 Task: In the Contact  GreenEleanor@Guerrillamail.com, schedule and save the meeting with title: 'Product Demo and Service Presentation', Select date: '20 August, 2023', select start time: 10:00:AM. Add location on call (718) 987-6586 with meeting description: For further discussion on products, kindly join the meeting.. Logged in from softage.6@softage.net
Action: Mouse moved to (96, 77)
Screenshot: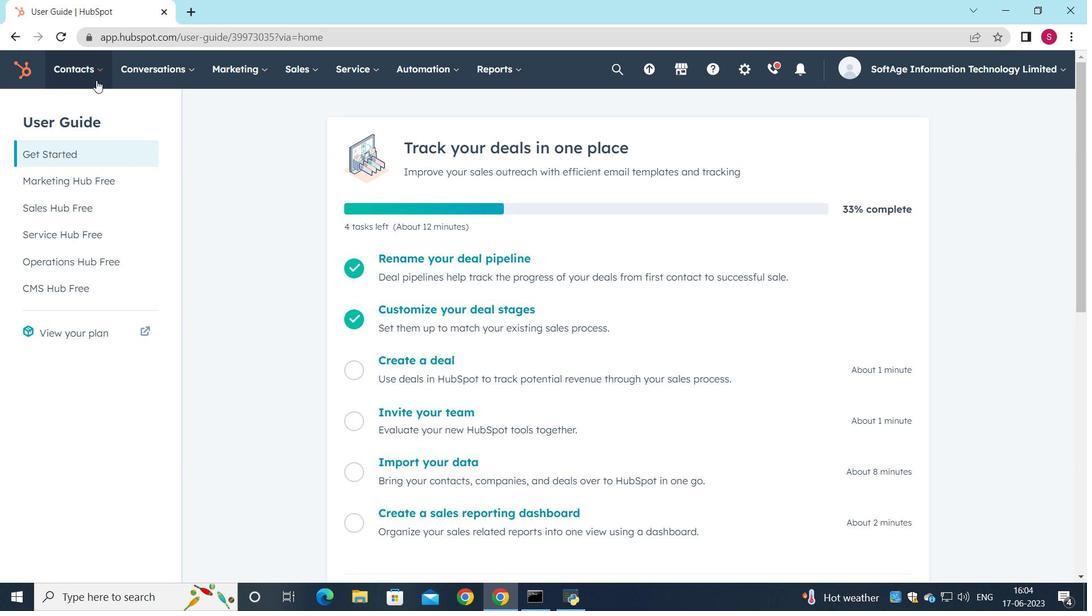 
Action: Mouse pressed left at (96, 77)
Screenshot: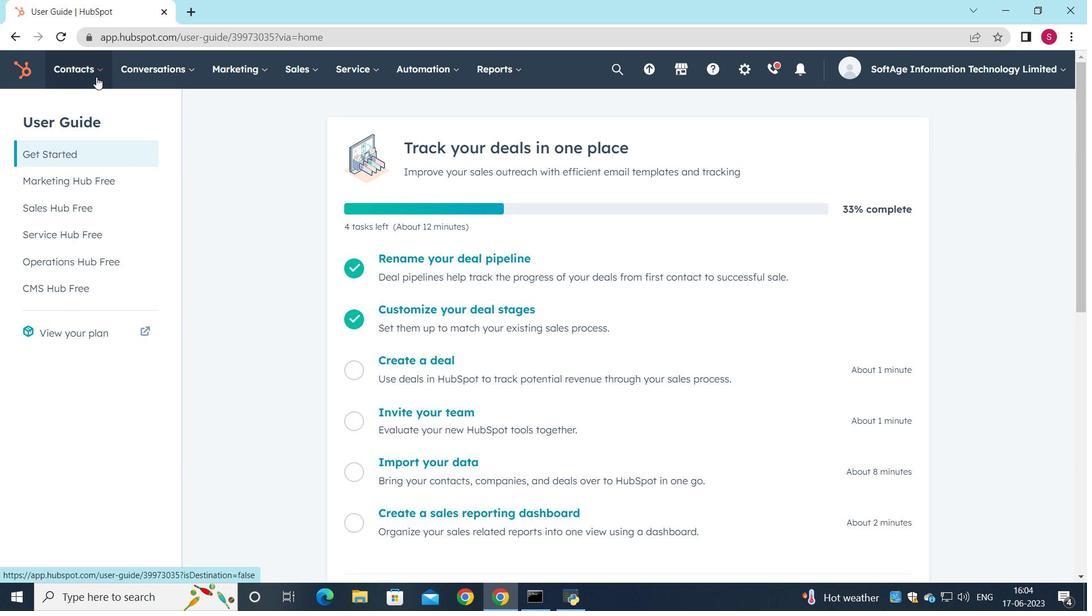 
Action: Mouse moved to (91, 108)
Screenshot: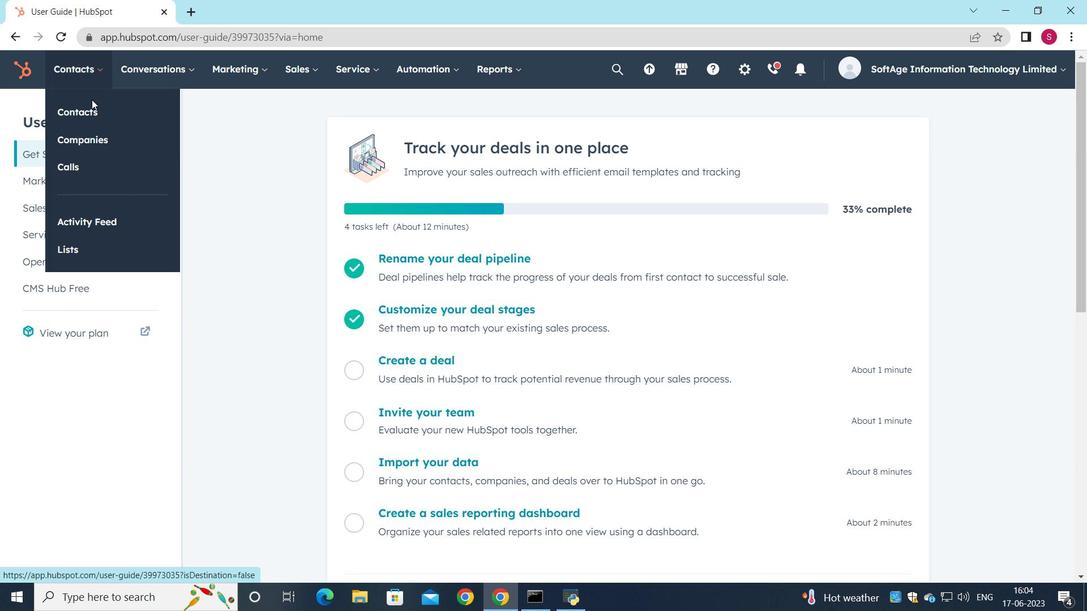 
Action: Mouse pressed left at (91, 108)
Screenshot: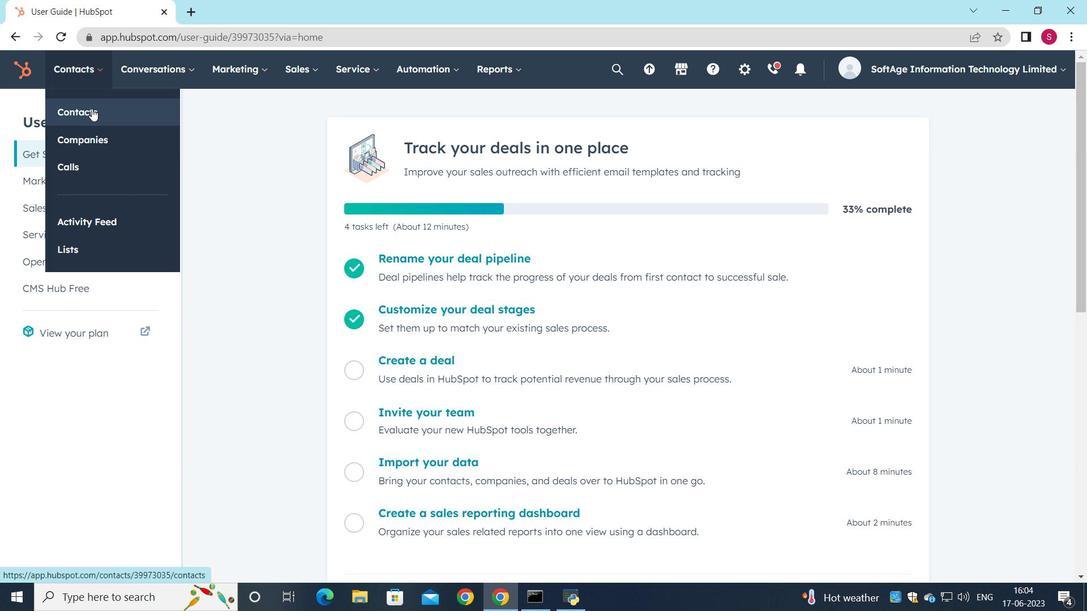 
Action: Mouse moved to (108, 230)
Screenshot: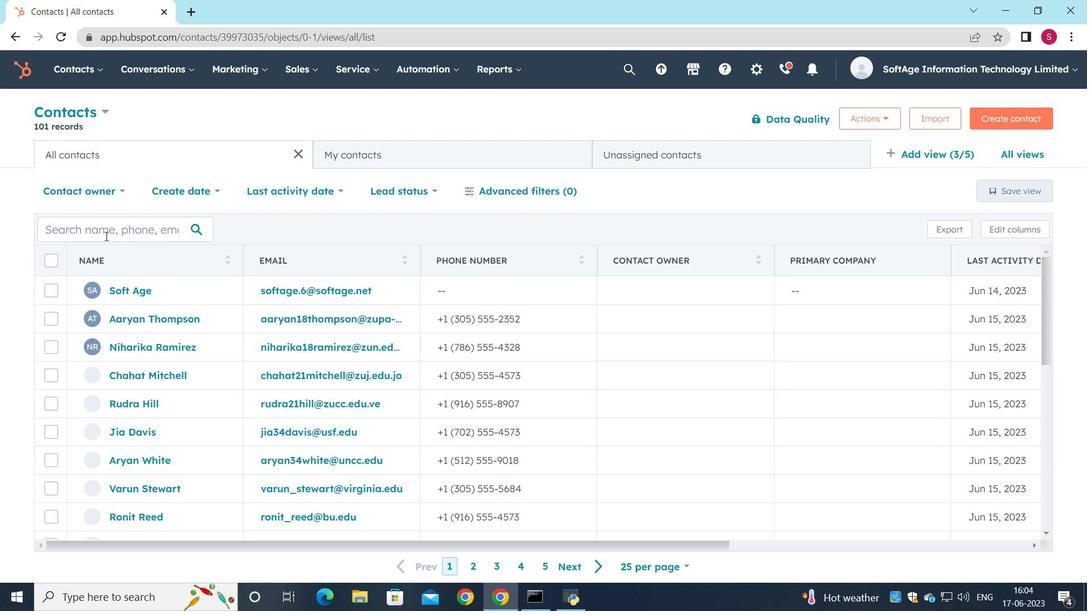 
Action: Mouse pressed left at (108, 230)
Screenshot: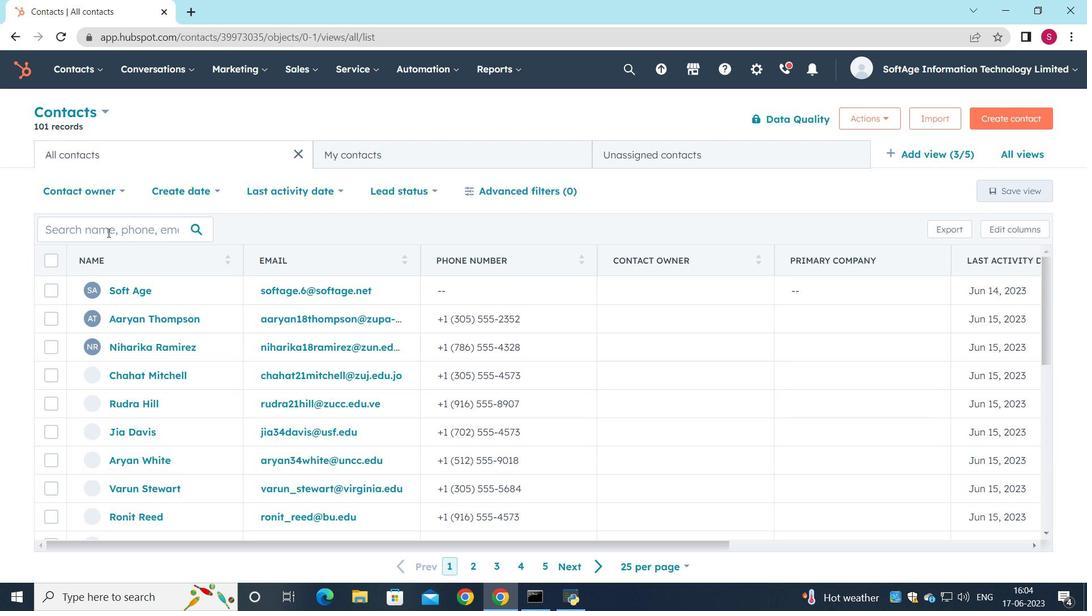 
Action: Key pressed <Key.shift><Key.shift>Green<Key.shift>Eleanor<Key.shift><Key.shift><Key.shift><Key.shift><Key.shift><Key.shift><Key.shift><Key.shift><Key.shift><Key.shift><Key.shift><Key.shift><Key.shift><Key.shift><Key.shift><Key.shift><Key.shift><Key.shift><Key.shift><Key.shift>@g<Key.backspace><Key.shift>Guerrillamail.com
Screenshot: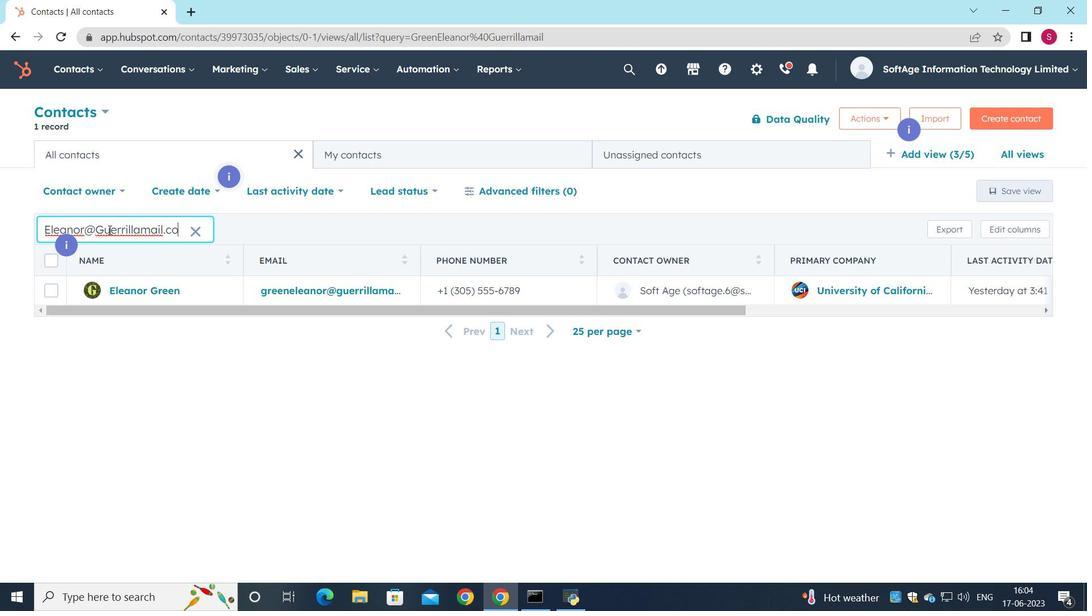 
Action: Mouse moved to (156, 285)
Screenshot: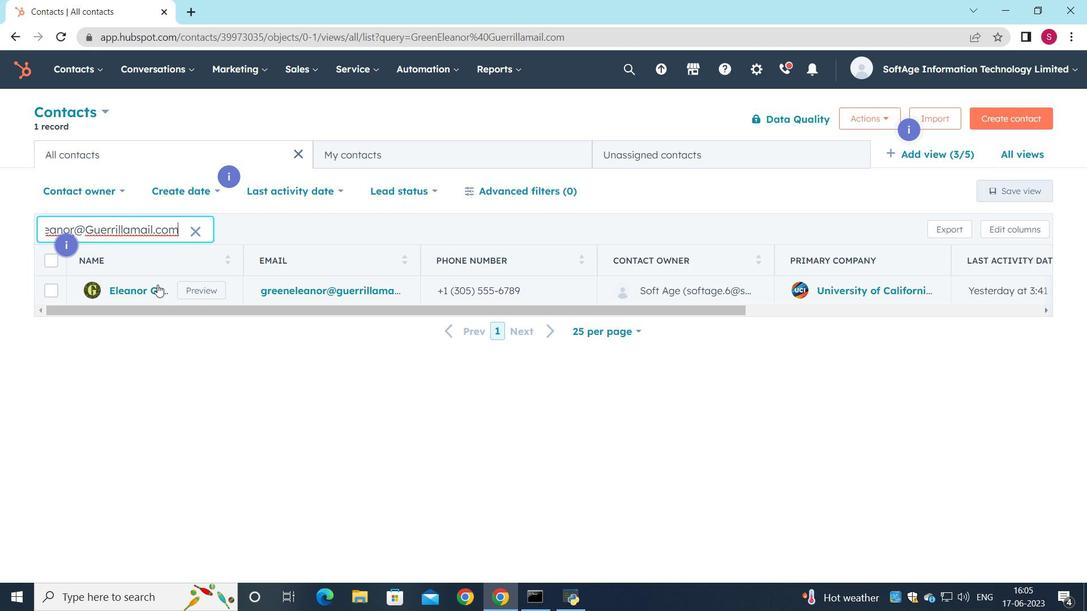
Action: Mouse pressed left at (156, 285)
Screenshot: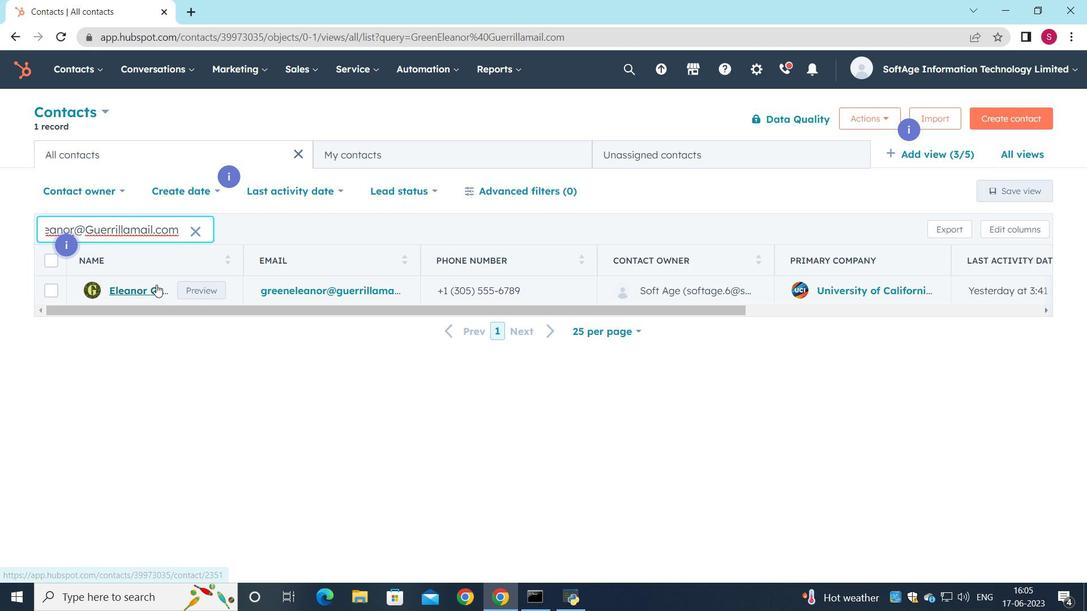 
Action: Mouse moved to (184, 245)
Screenshot: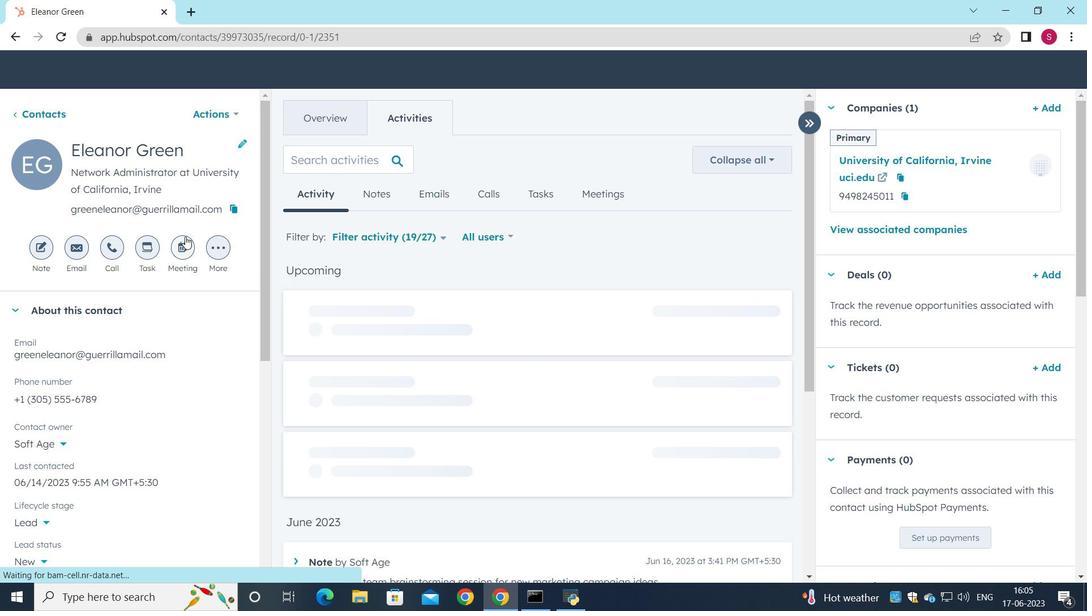 
Action: Mouse pressed left at (184, 245)
Screenshot: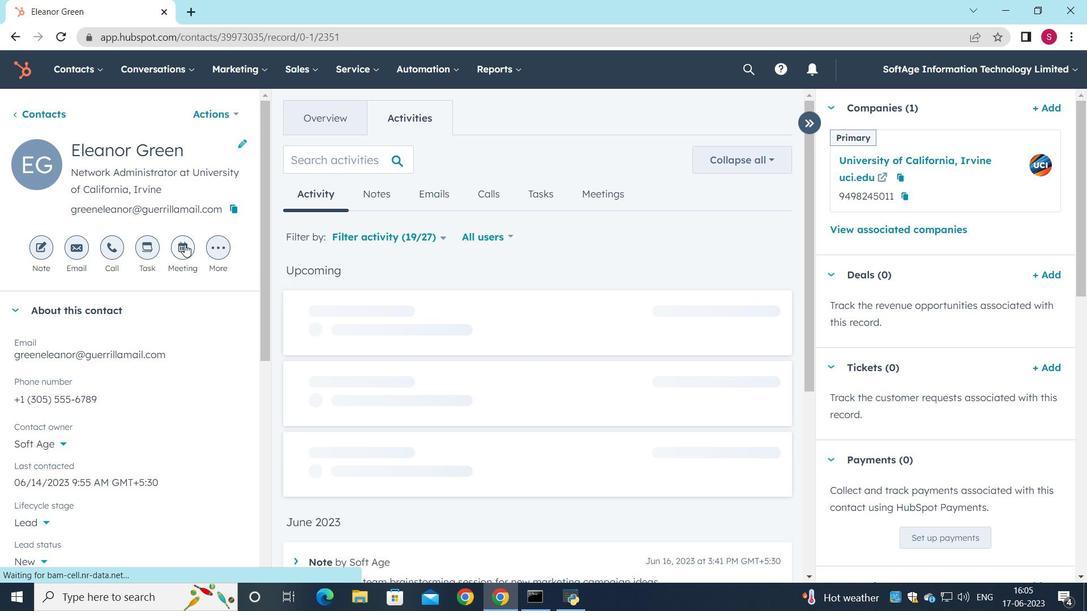
Action: Mouse moved to (189, 218)
Screenshot: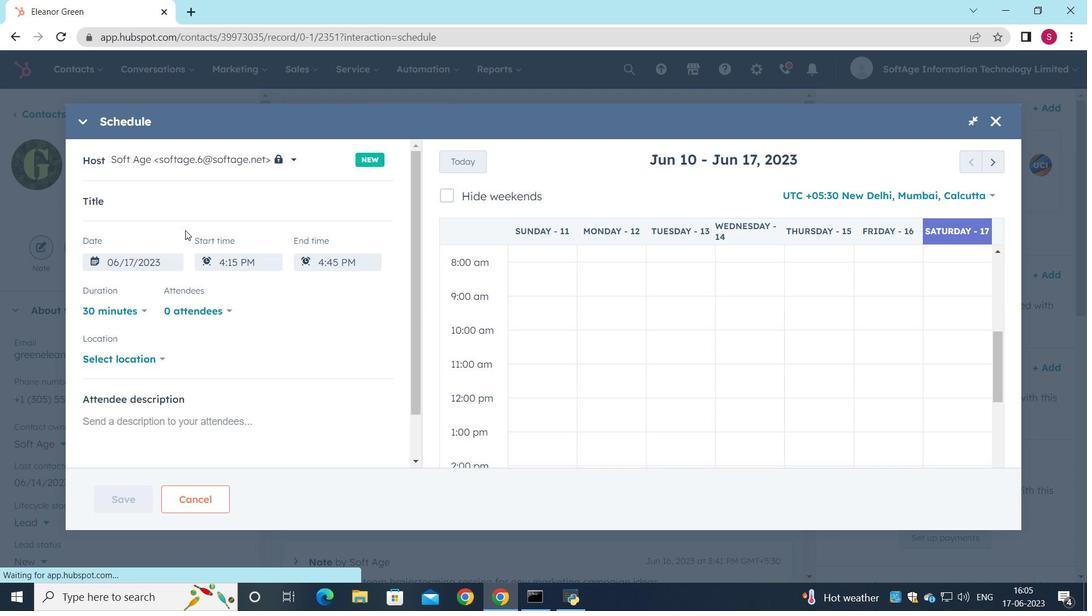 
Action: Key pressed <Key.shift>Product<Key.space><Key.shift>Demo<Key.space>and<Key.space><Key.shift>Service<Key.space><Key.shift>Presentation
Screenshot: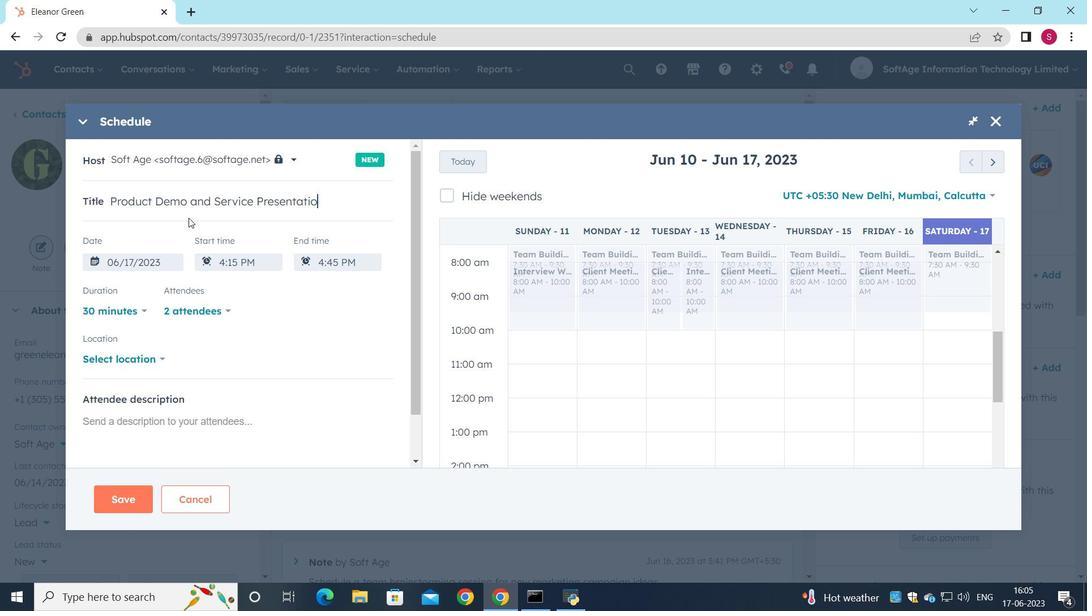 
Action: Mouse moved to (1000, 163)
Screenshot: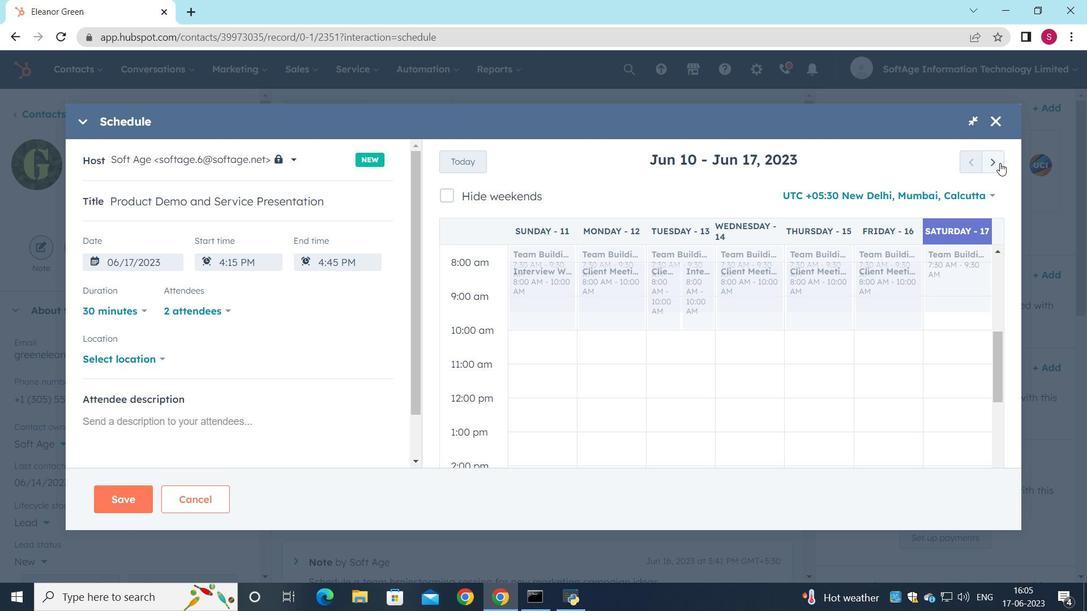 
Action: Mouse pressed left at (1000, 163)
Screenshot: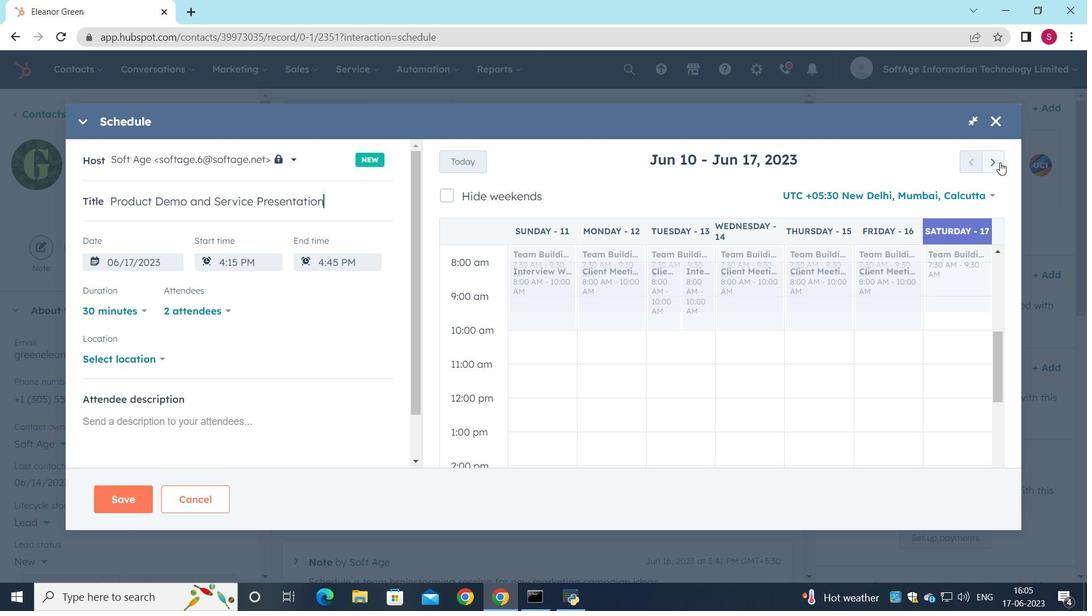 
Action: Mouse pressed left at (1000, 163)
Screenshot: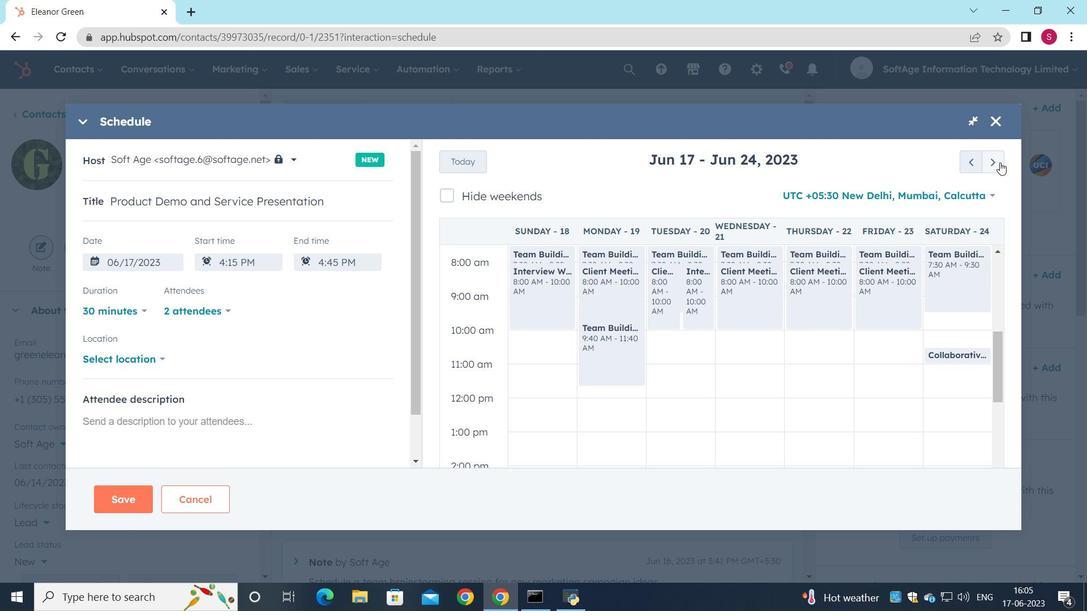 
Action: Mouse pressed left at (1000, 163)
Screenshot: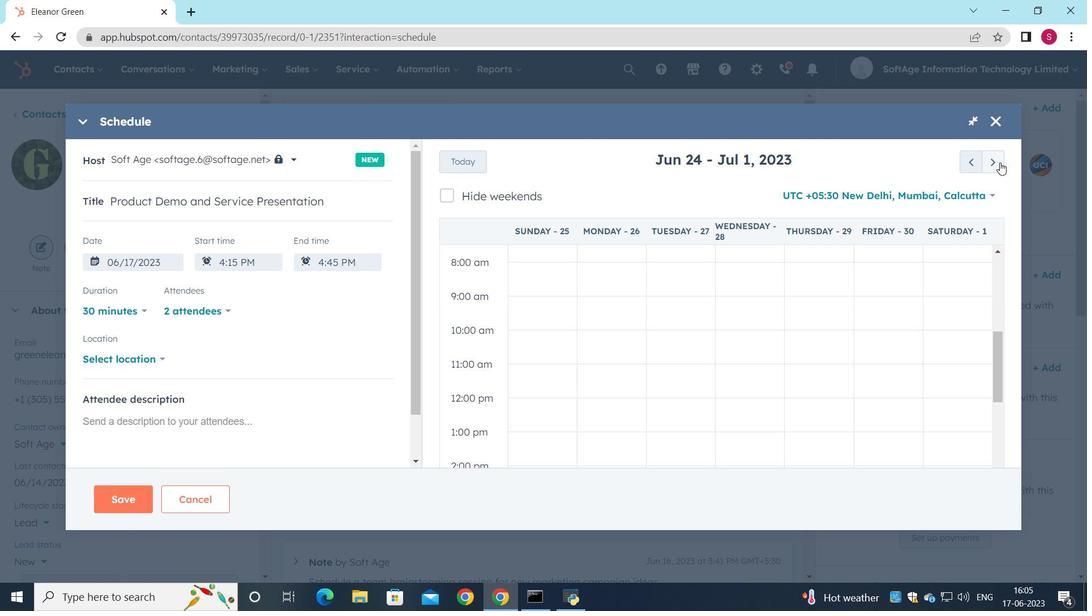 
Action: Mouse pressed left at (1000, 163)
Screenshot: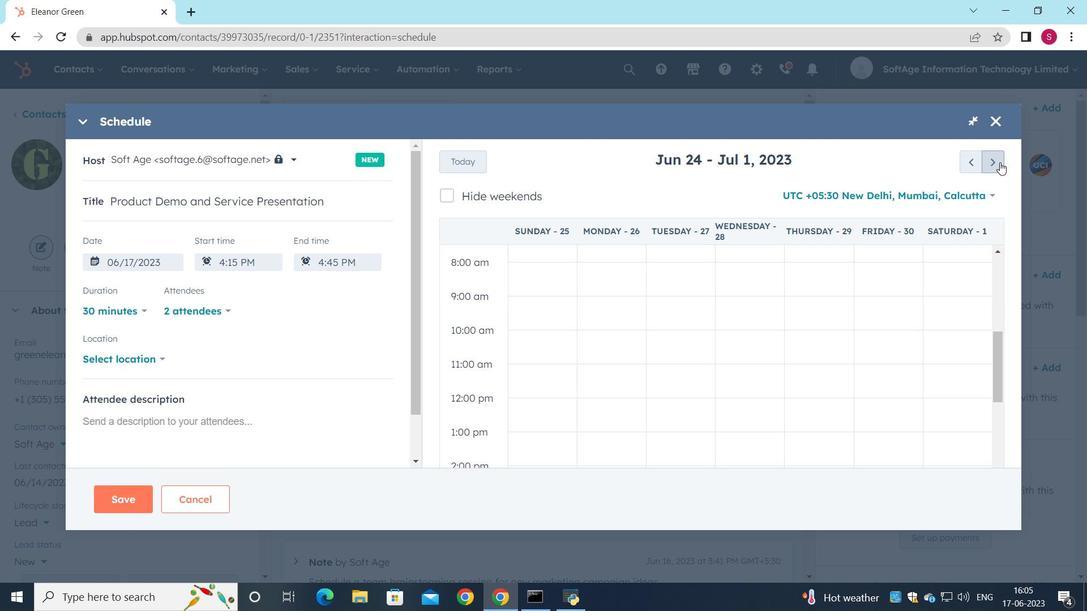
Action: Mouse pressed left at (1000, 163)
Screenshot: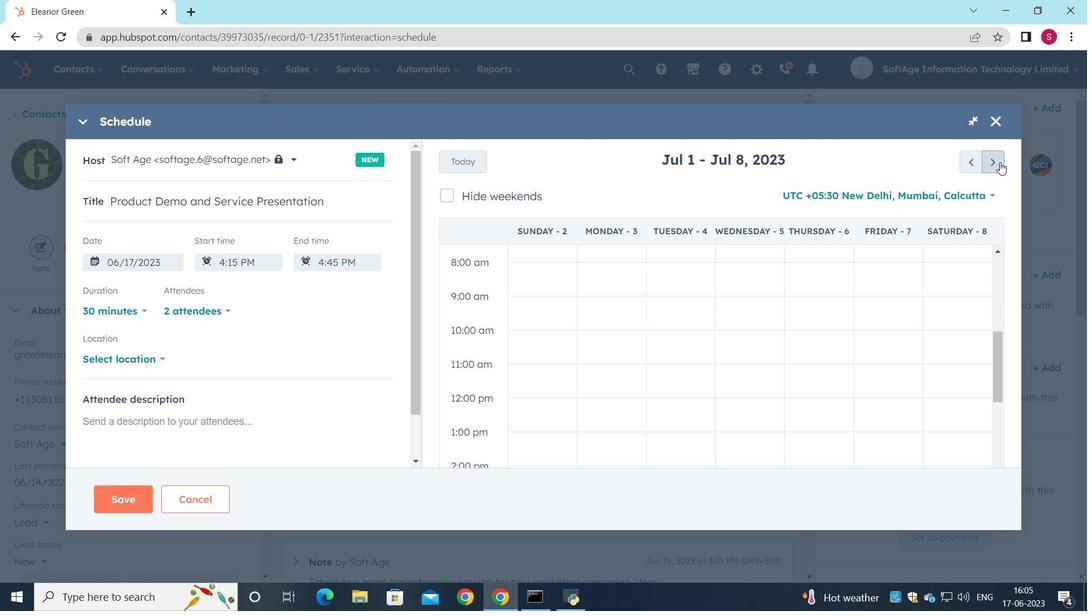 
Action: Mouse pressed left at (1000, 163)
Screenshot: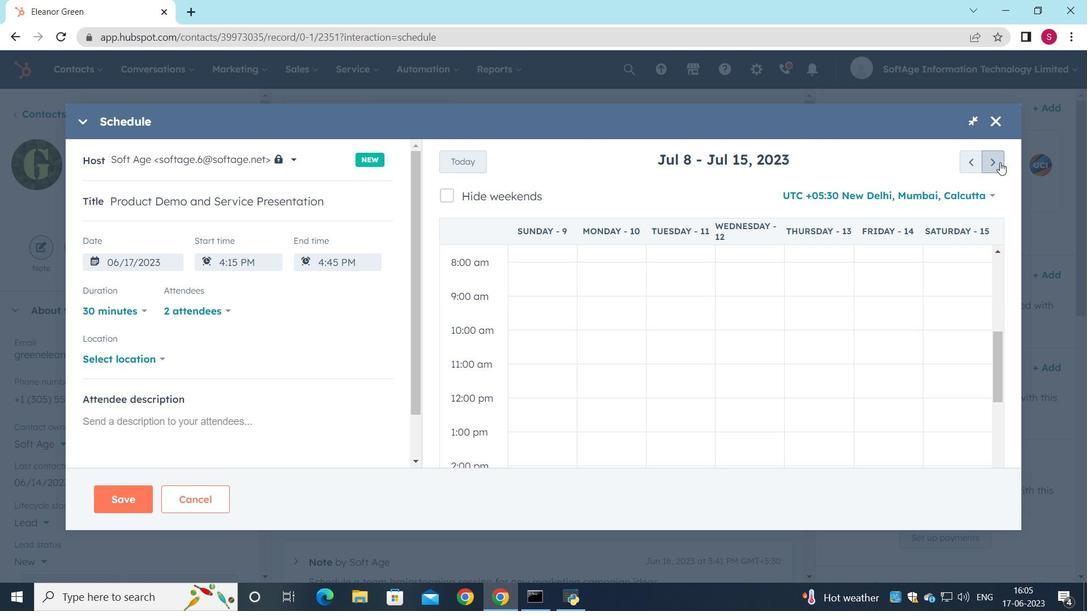 
Action: Mouse pressed left at (1000, 163)
Screenshot: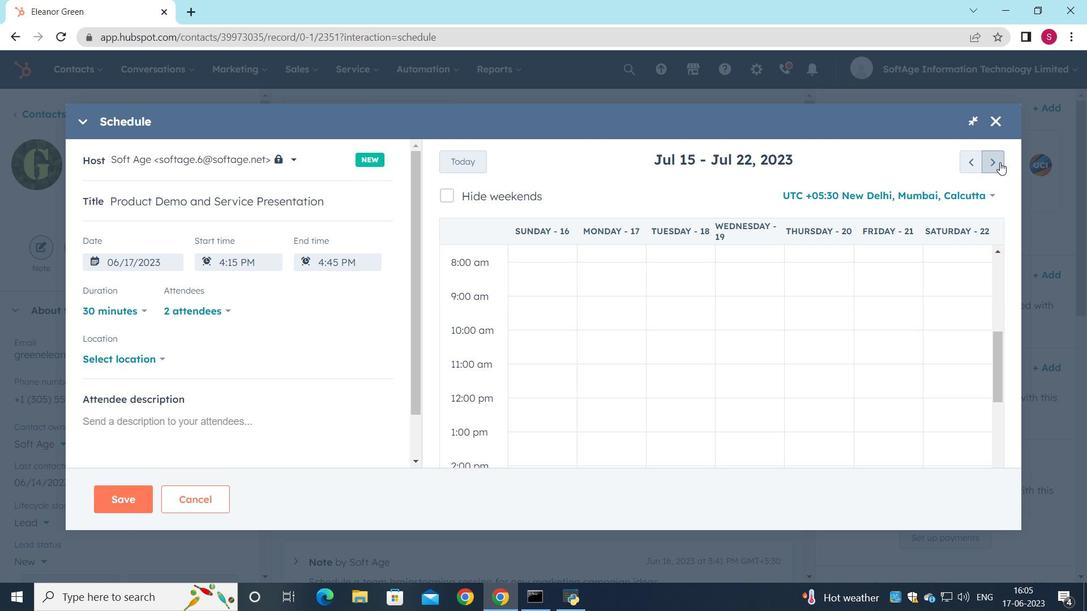 
Action: Mouse pressed left at (1000, 163)
Screenshot: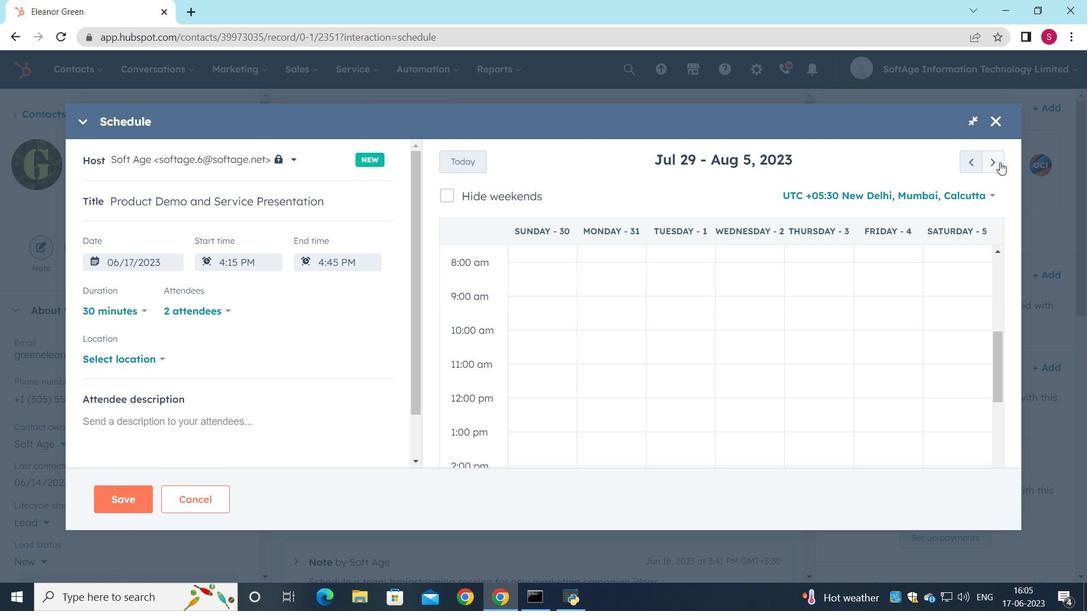 
Action: Mouse moved to (991, 164)
Screenshot: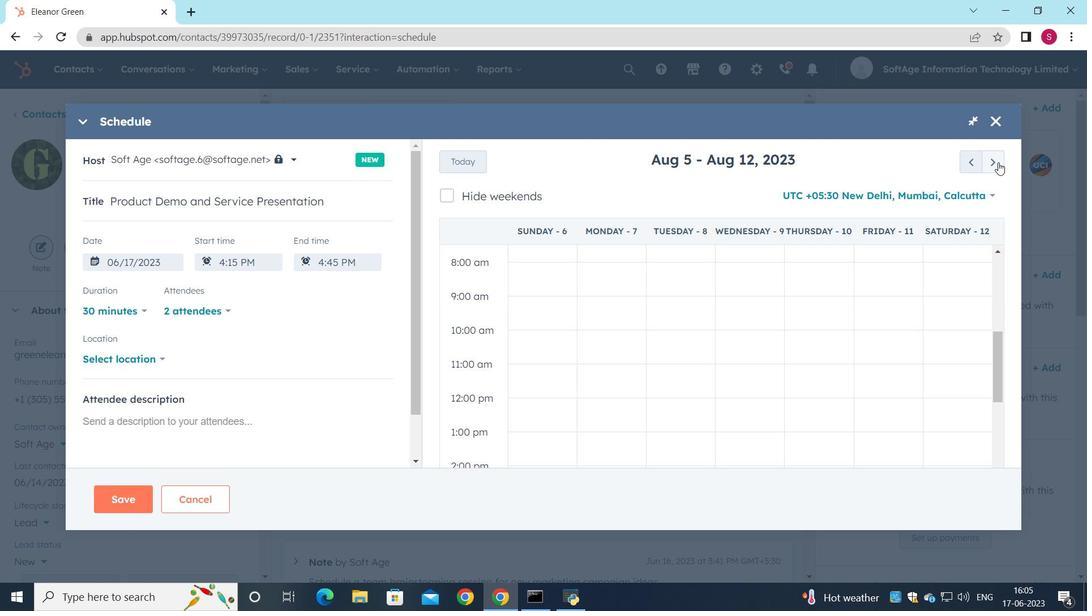 
Action: Mouse pressed left at (991, 164)
Screenshot: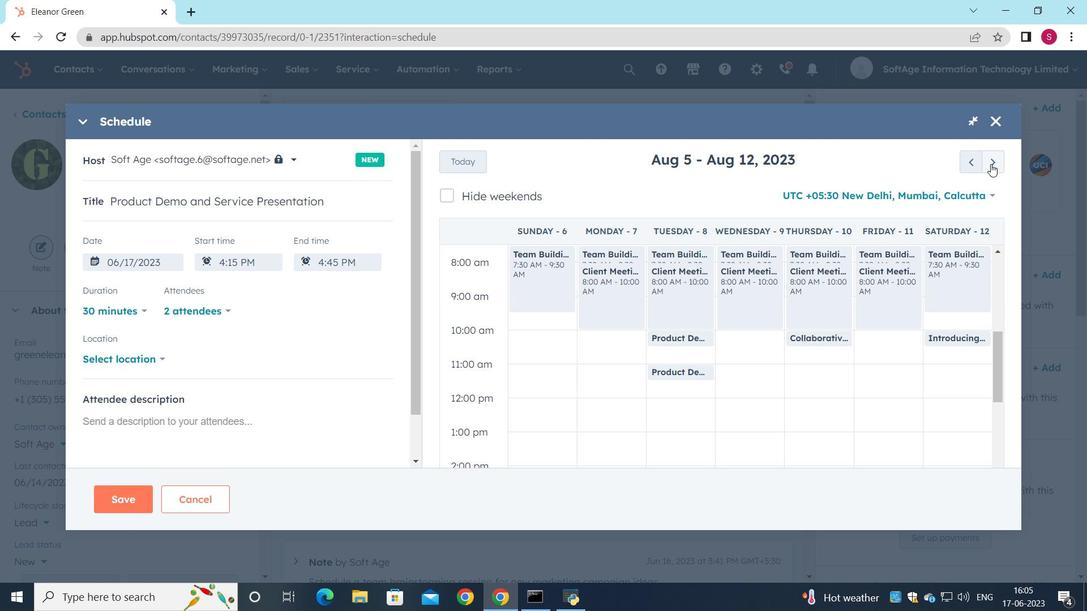 
Action: Mouse pressed left at (991, 164)
Screenshot: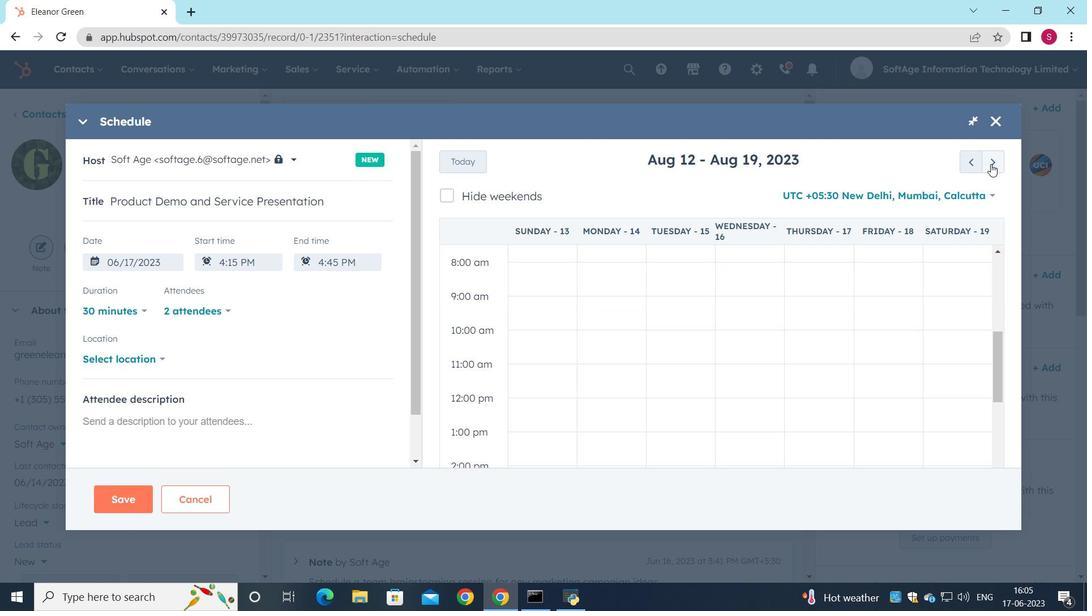
Action: Mouse moved to (539, 331)
Screenshot: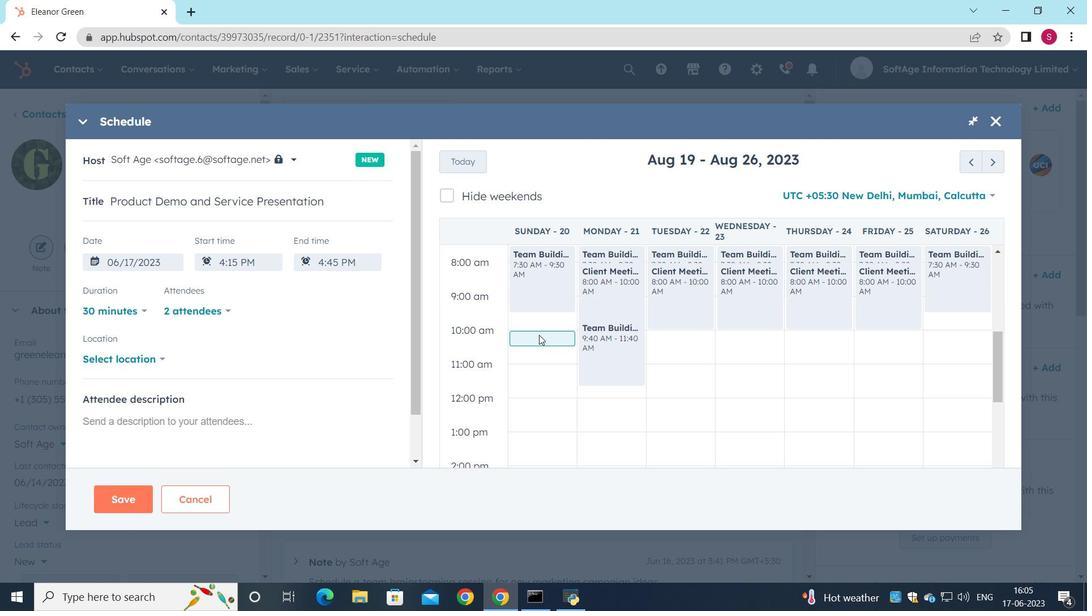 
Action: Mouse pressed left at (539, 331)
Screenshot: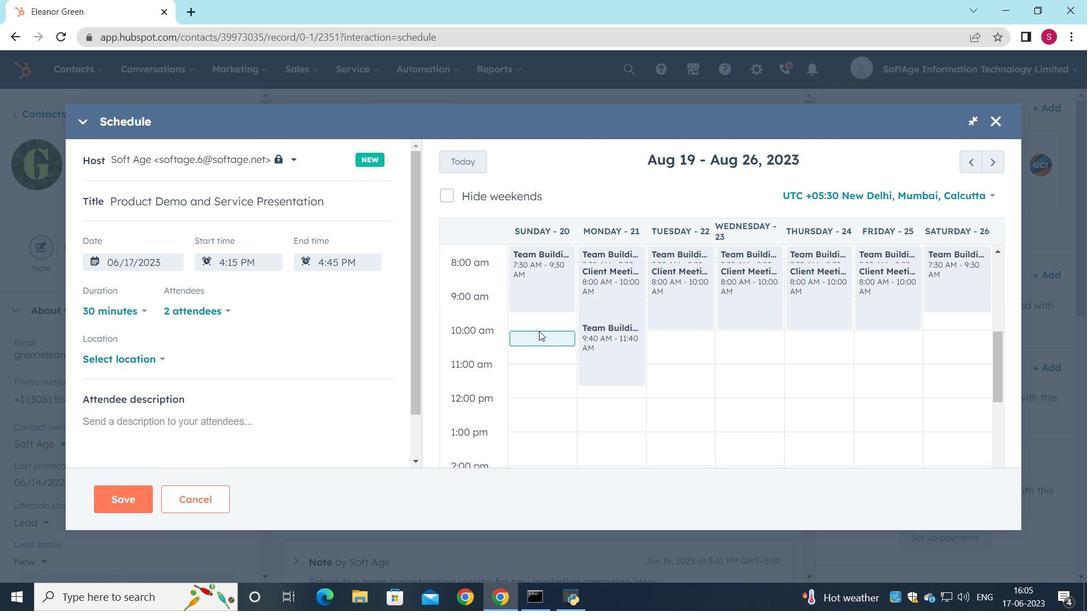
Action: Mouse moved to (167, 356)
Screenshot: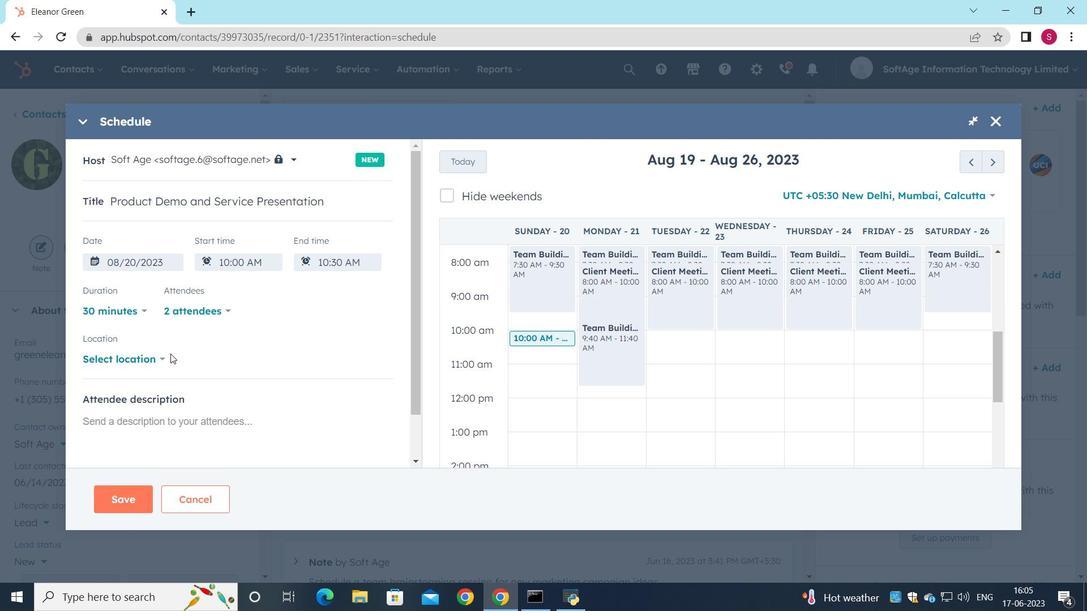 
Action: Mouse pressed left at (167, 356)
Screenshot: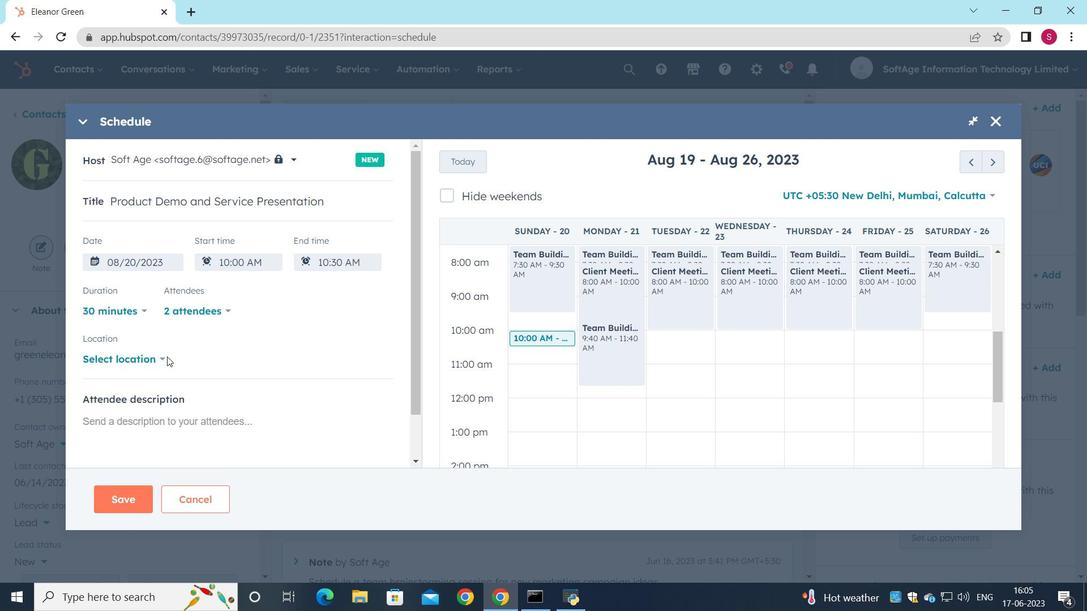 
Action: Mouse moved to (162, 358)
Screenshot: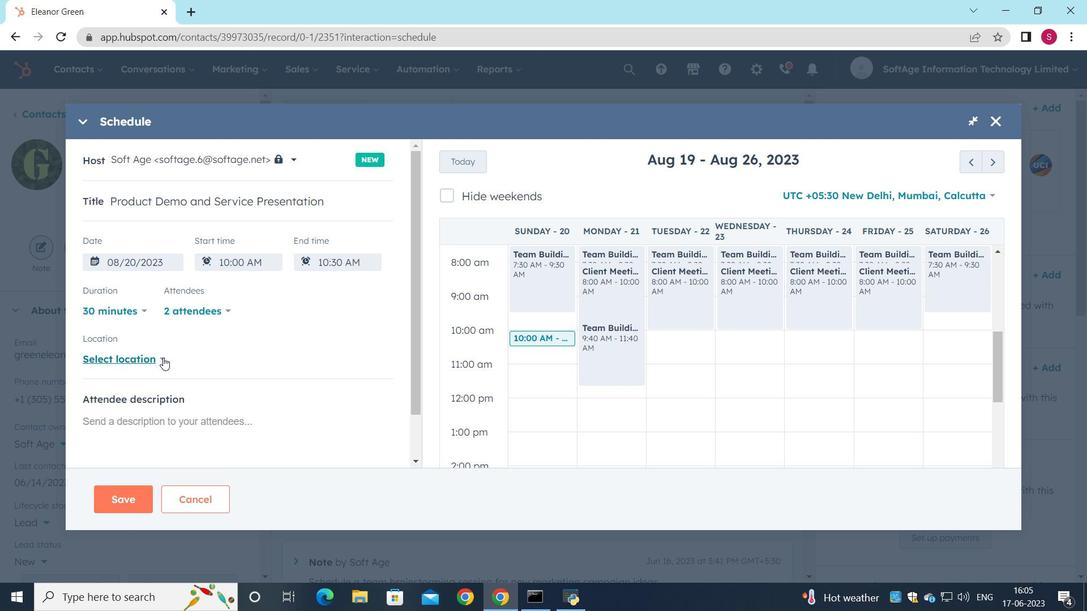 
Action: Mouse pressed left at (162, 358)
Screenshot: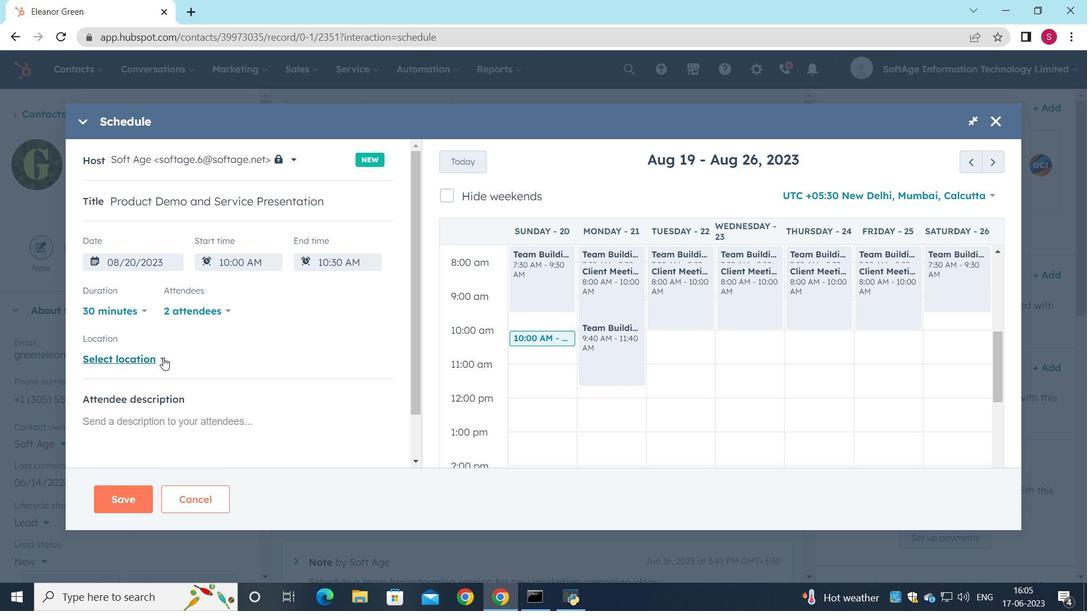 
Action: Mouse moved to (196, 308)
Screenshot: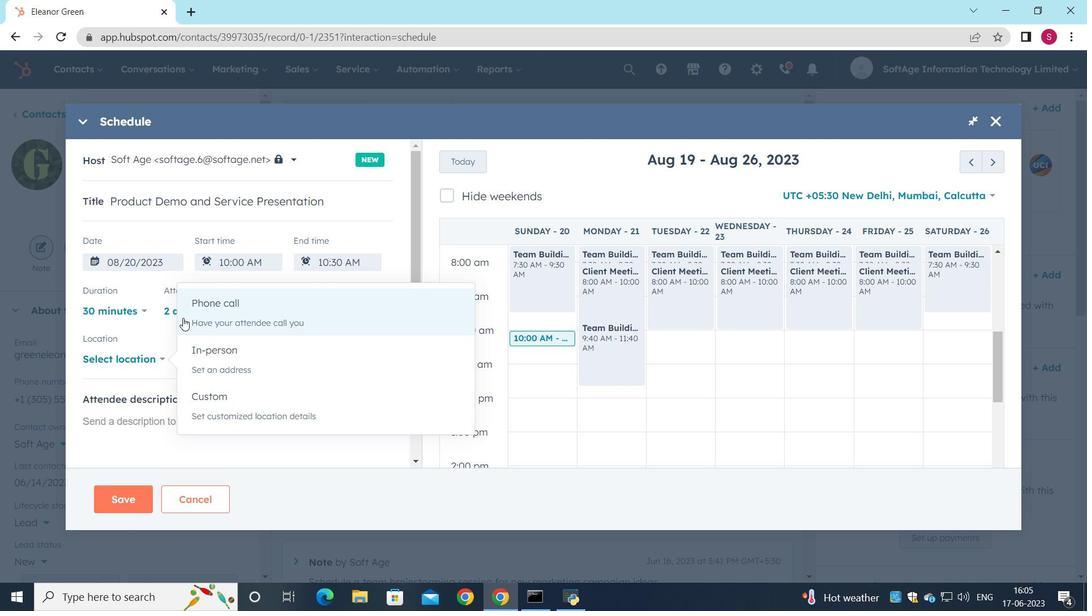 
Action: Mouse pressed left at (196, 308)
Screenshot: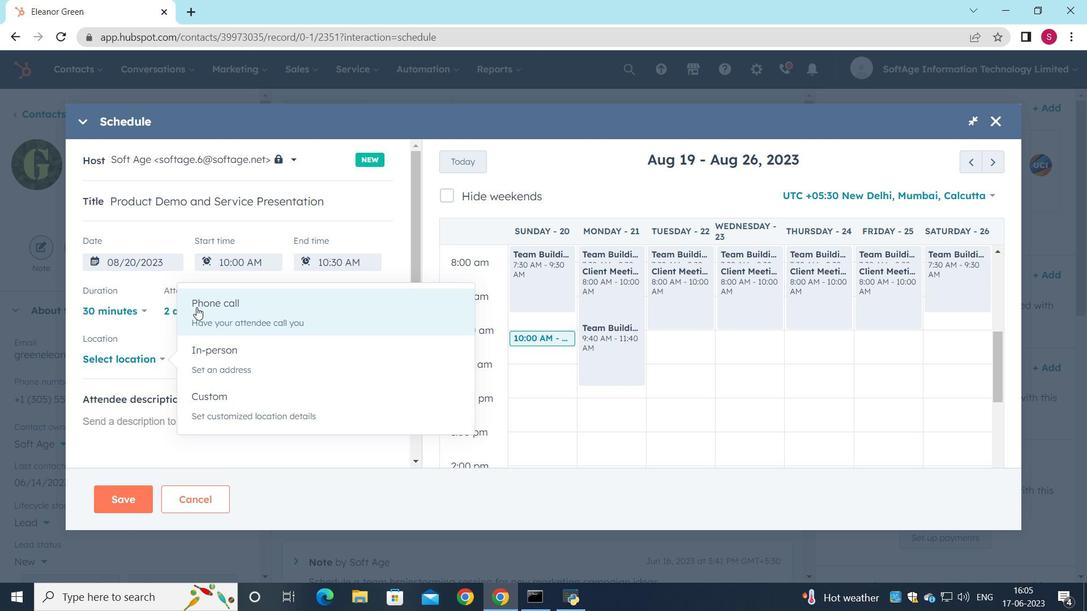 
Action: Mouse moved to (193, 356)
Screenshot: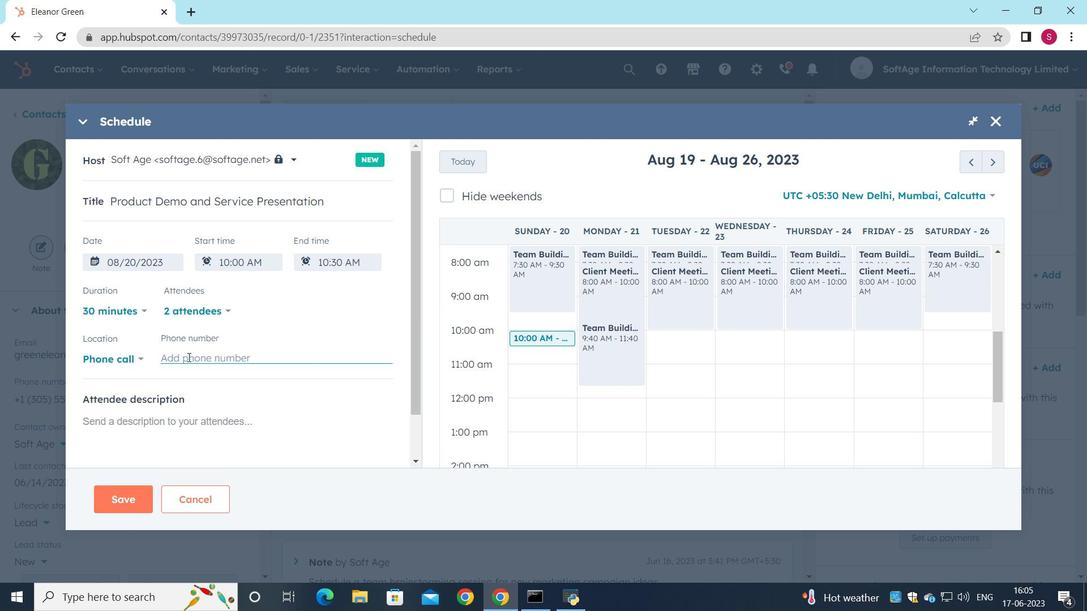 
Action: Mouse pressed left at (193, 356)
Screenshot: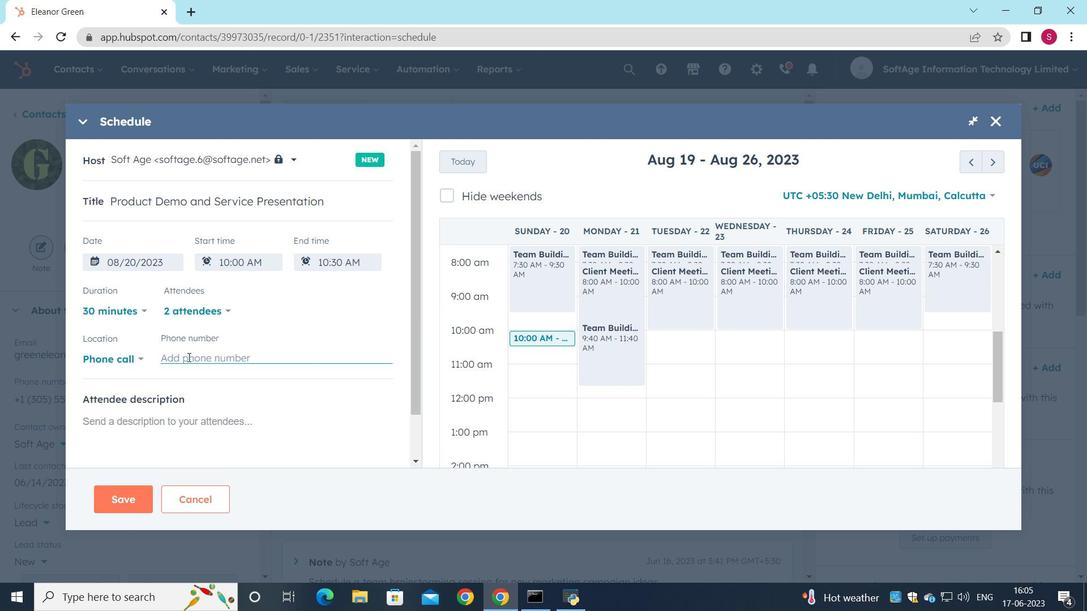 
Action: Key pressed <Key.shift_r><Key.shift_r><Key.shift_r>(718<Key.shift_r>)<Key.space>987-6586
Screenshot: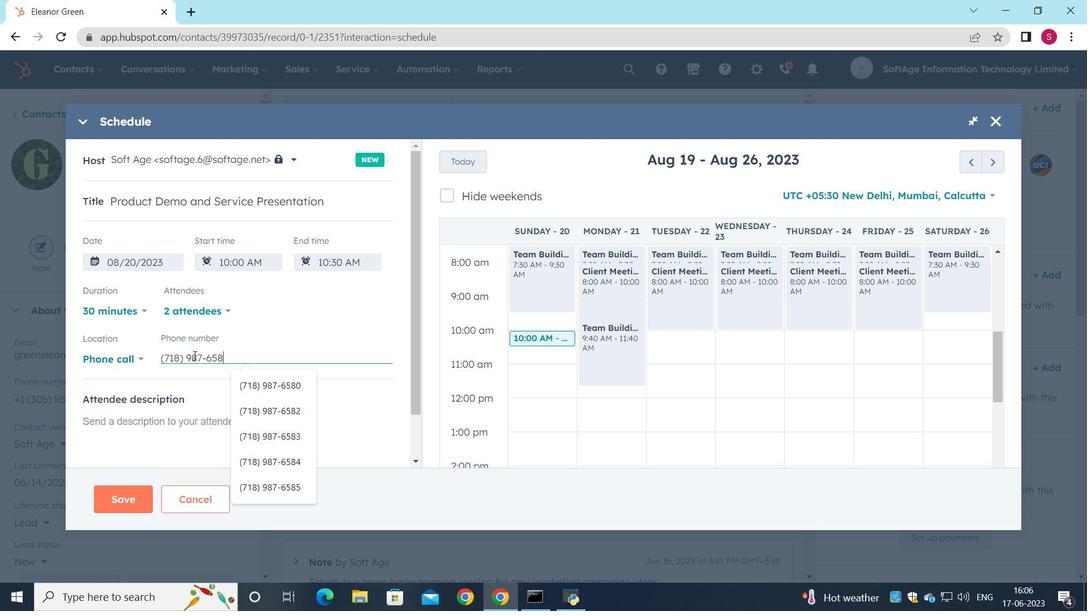 
Action: Mouse moved to (152, 433)
Screenshot: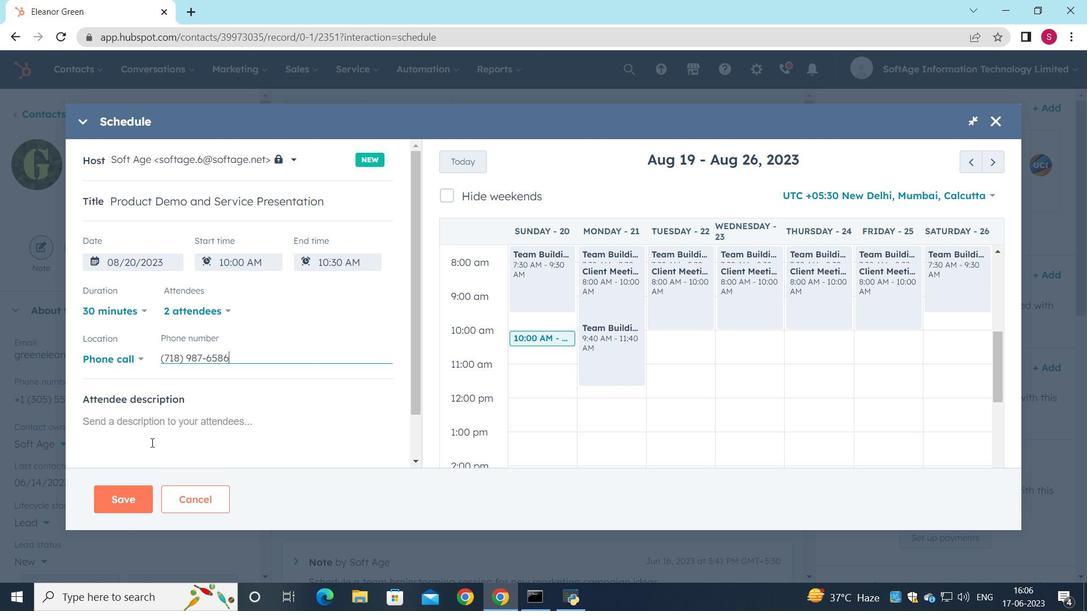 
Action: Mouse pressed left at (152, 433)
Screenshot: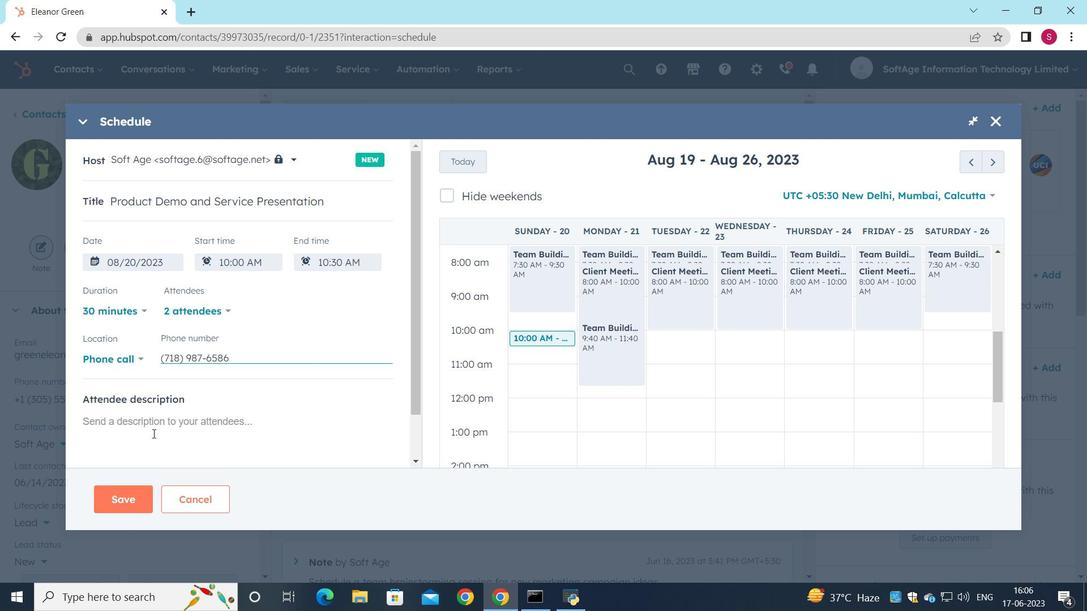 
Action: Key pressed <Key.shift>For<Key.space>further<Key.space>discussion<Key.space>on<Key.space>products,<Key.space>kindly<Key.space>join<Key.space>the<Key.space>meeting
Screenshot: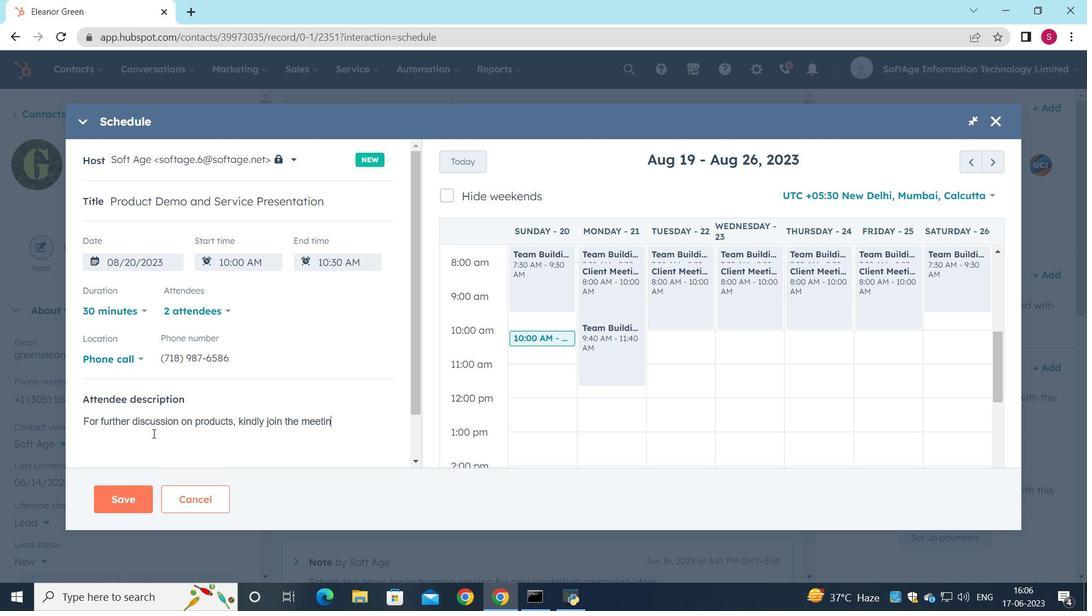 
Action: Mouse moved to (311, 447)
Screenshot: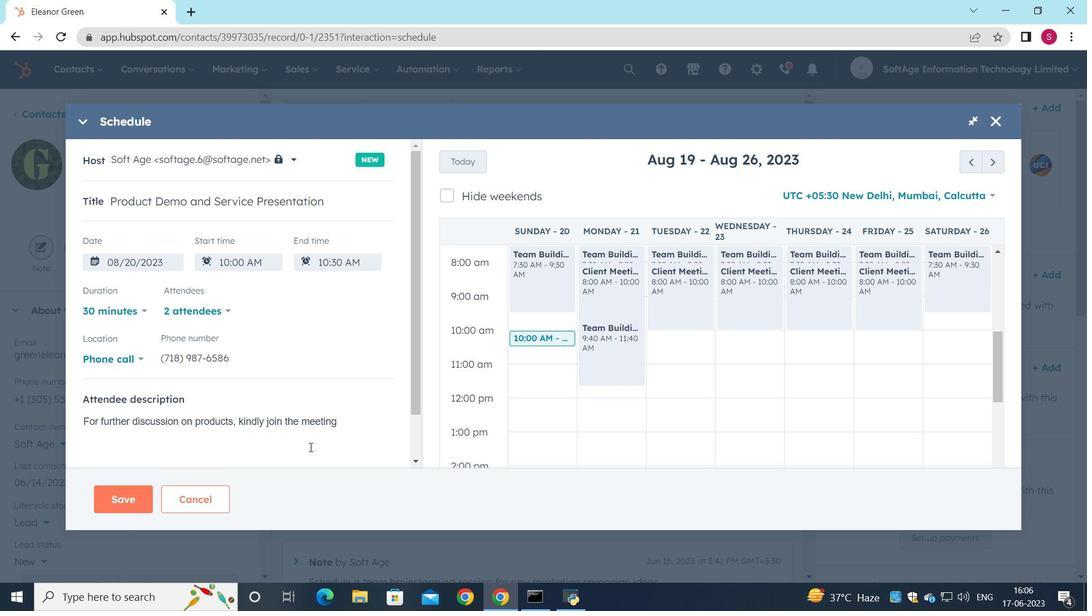 
Action: Key pressed .
Screenshot: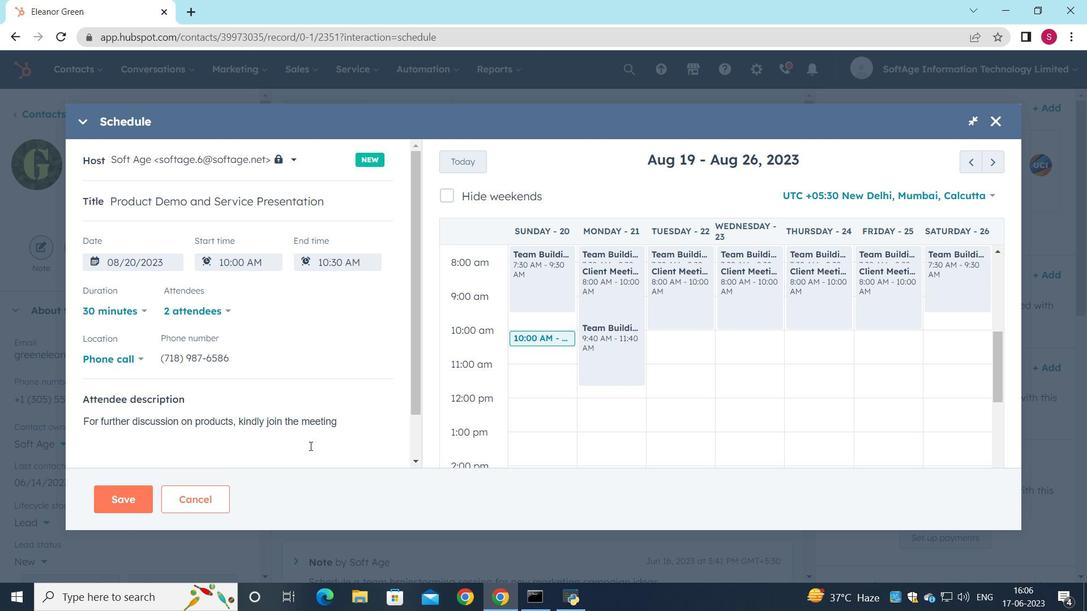 
Action: Mouse moved to (113, 499)
Screenshot: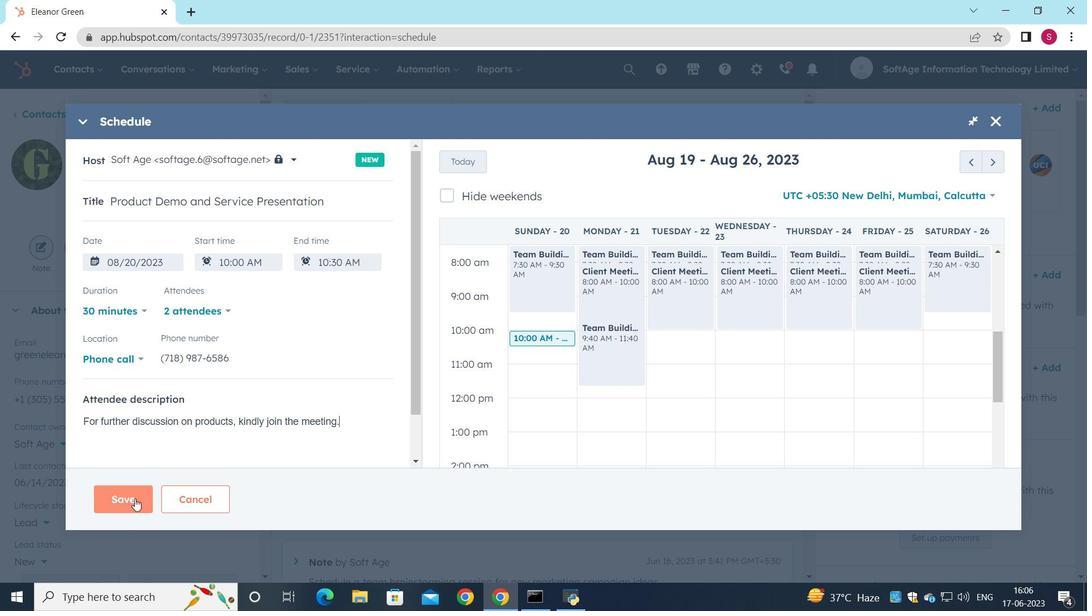 
Action: Mouse pressed left at (113, 499)
Screenshot: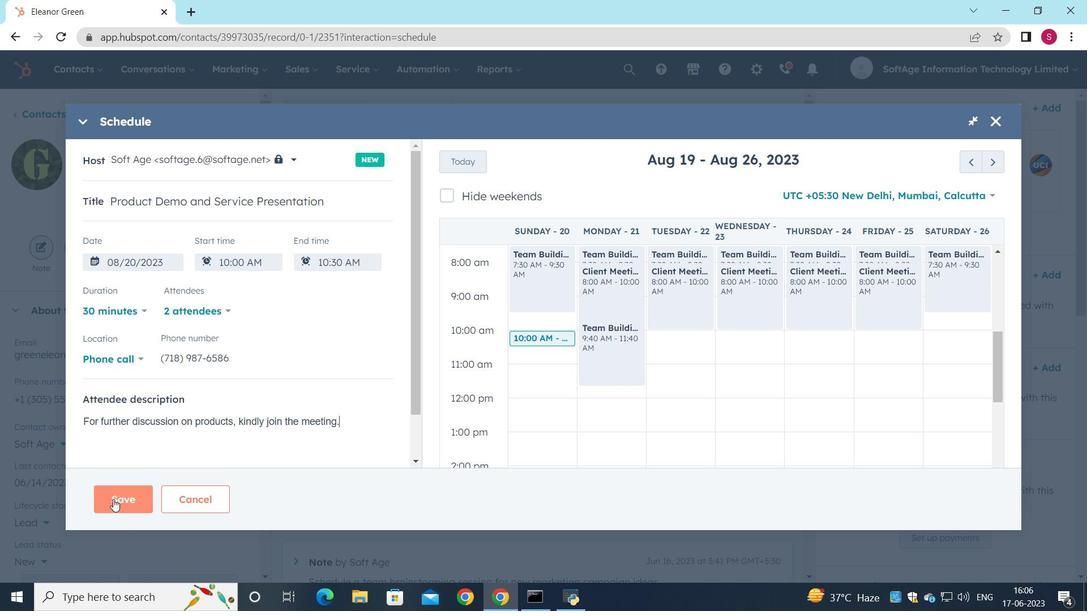 
Action: Mouse moved to (277, 466)
Screenshot: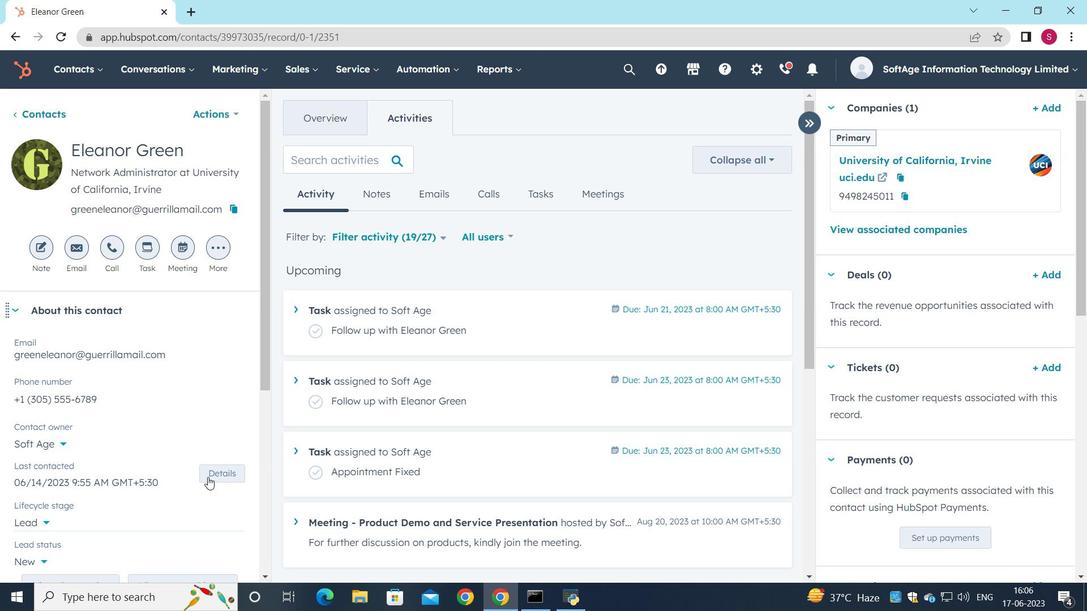 
